 Task: Enable device flow to register a new OAuth application.
Action: Mouse moved to (1237, 99)
Screenshot: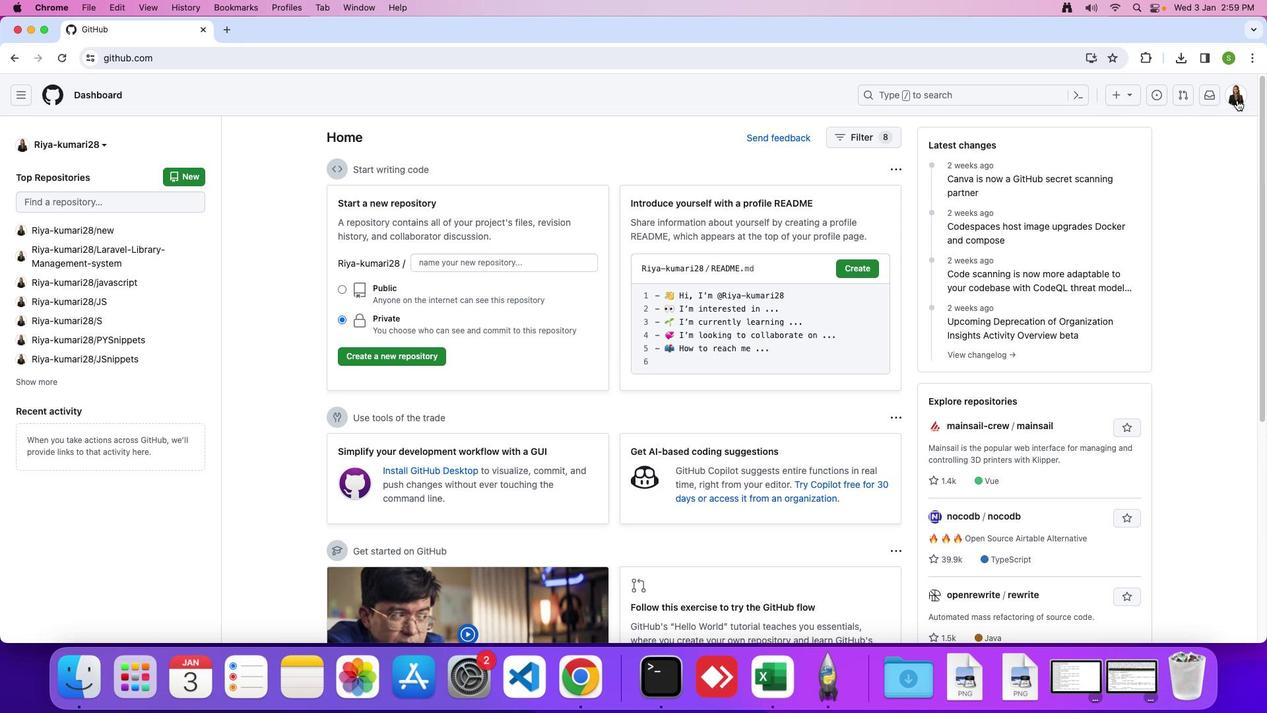 
Action: Mouse pressed left at (1237, 99)
Screenshot: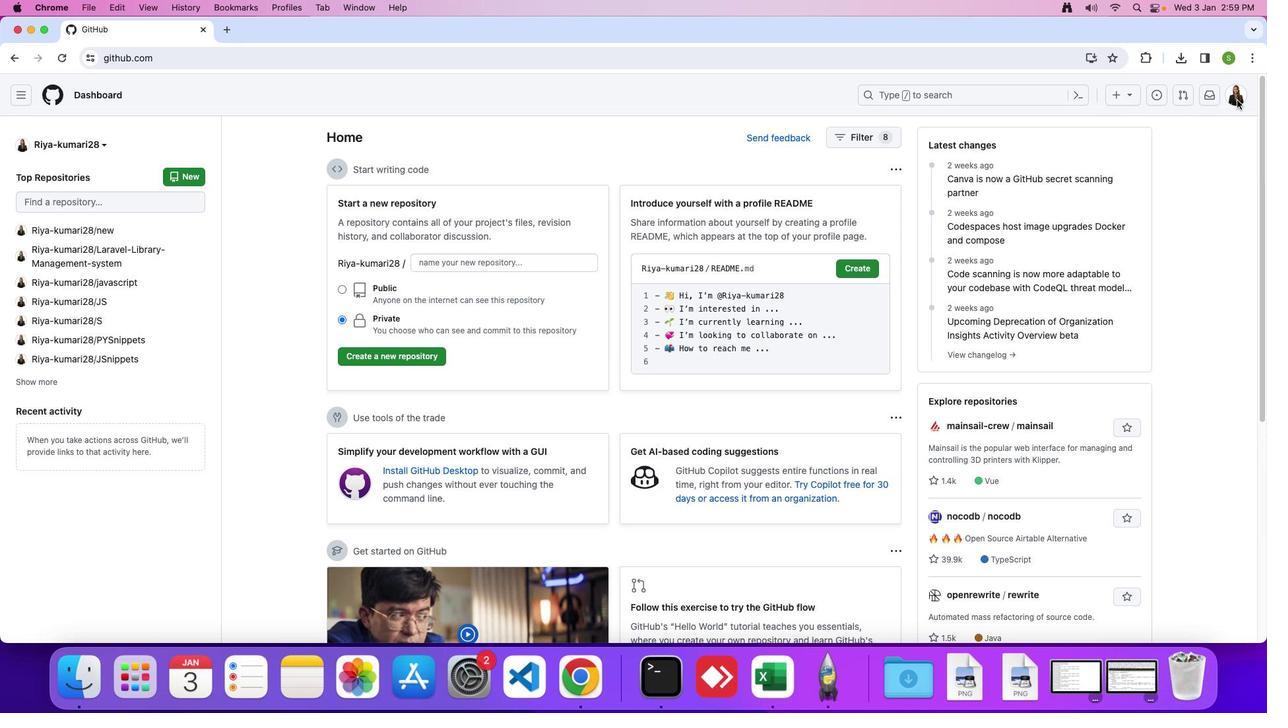 
Action: Mouse moved to (1119, 454)
Screenshot: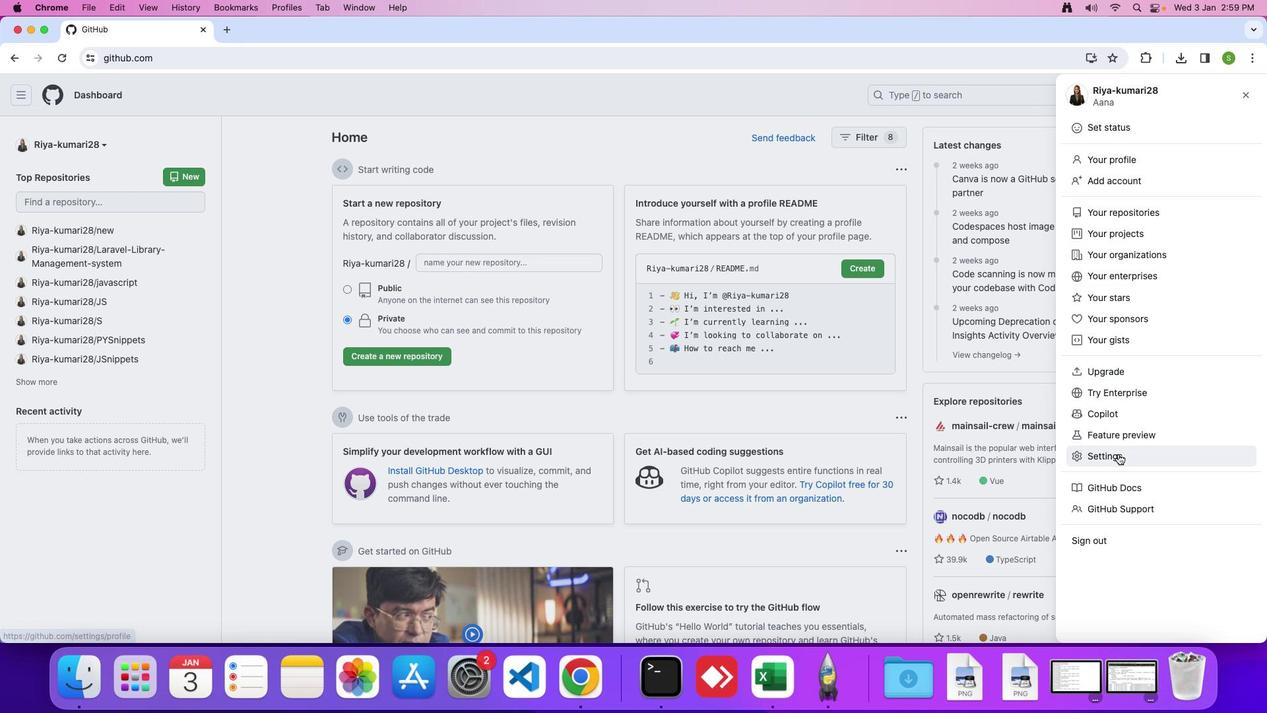 
Action: Mouse pressed left at (1119, 454)
Screenshot: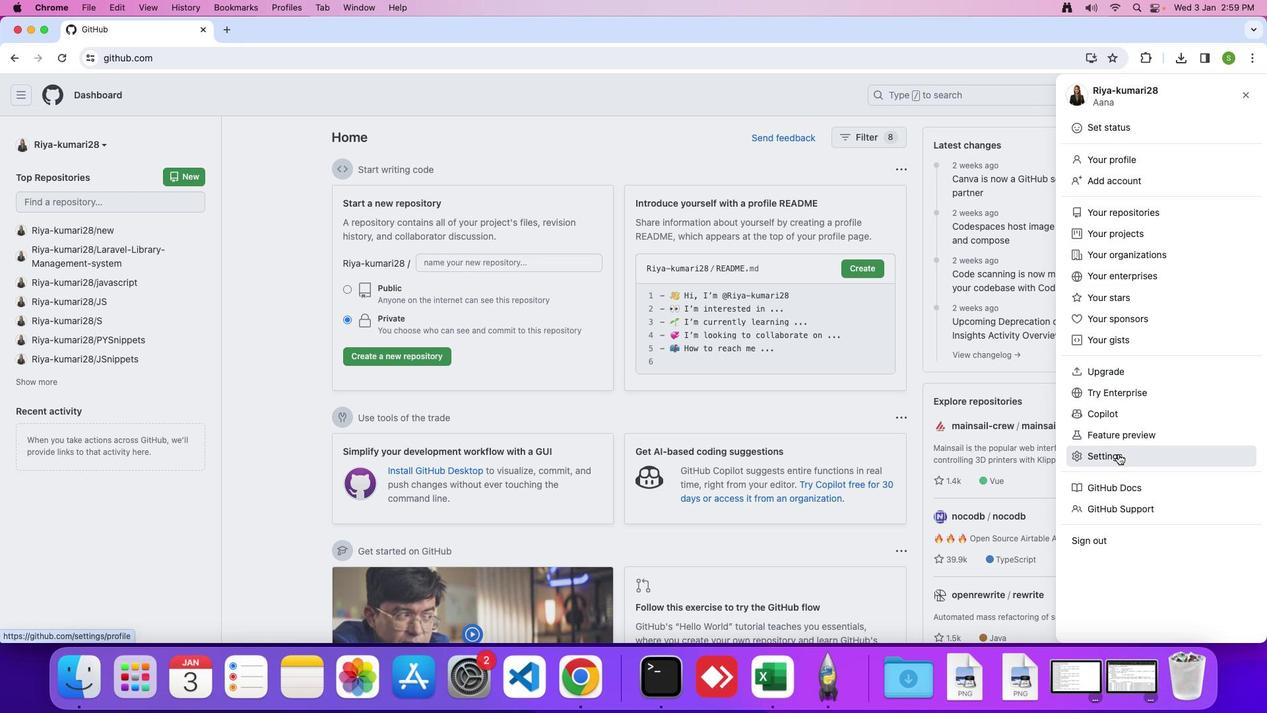 
Action: Mouse moved to (413, 520)
Screenshot: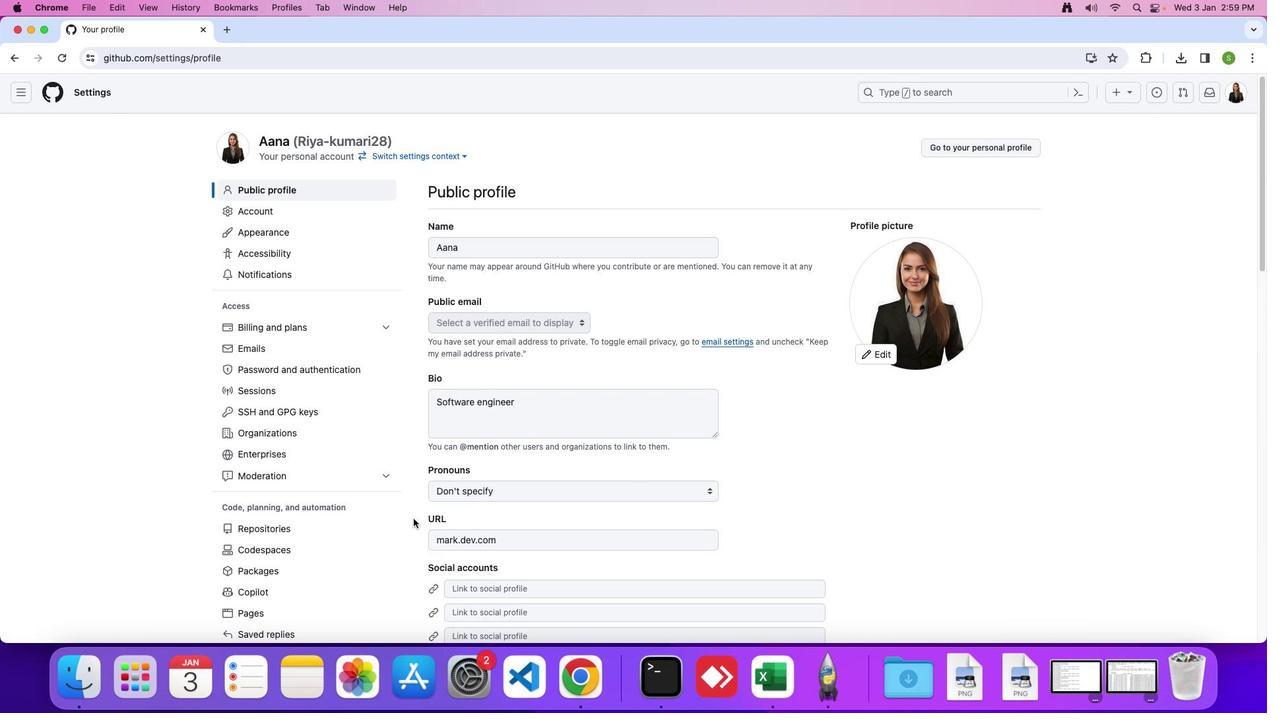 
Action: Mouse scrolled (413, 520) with delta (0, 0)
Screenshot: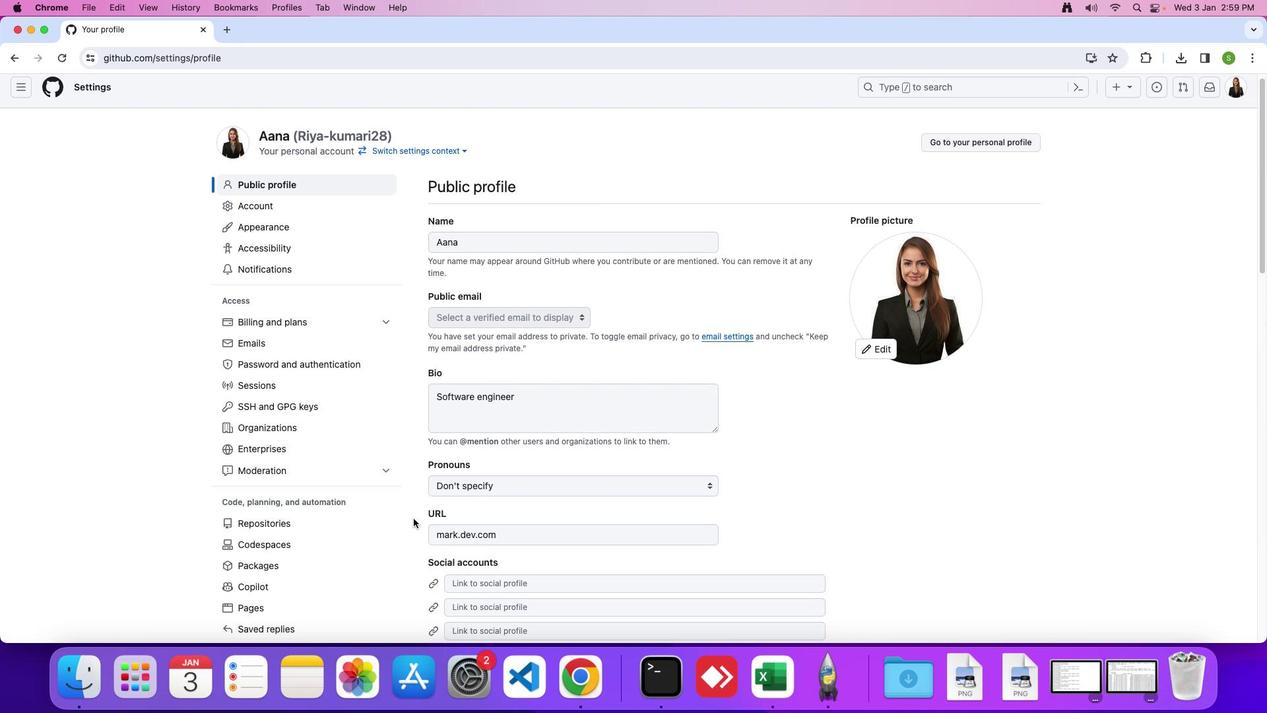 
Action: Mouse moved to (414, 519)
Screenshot: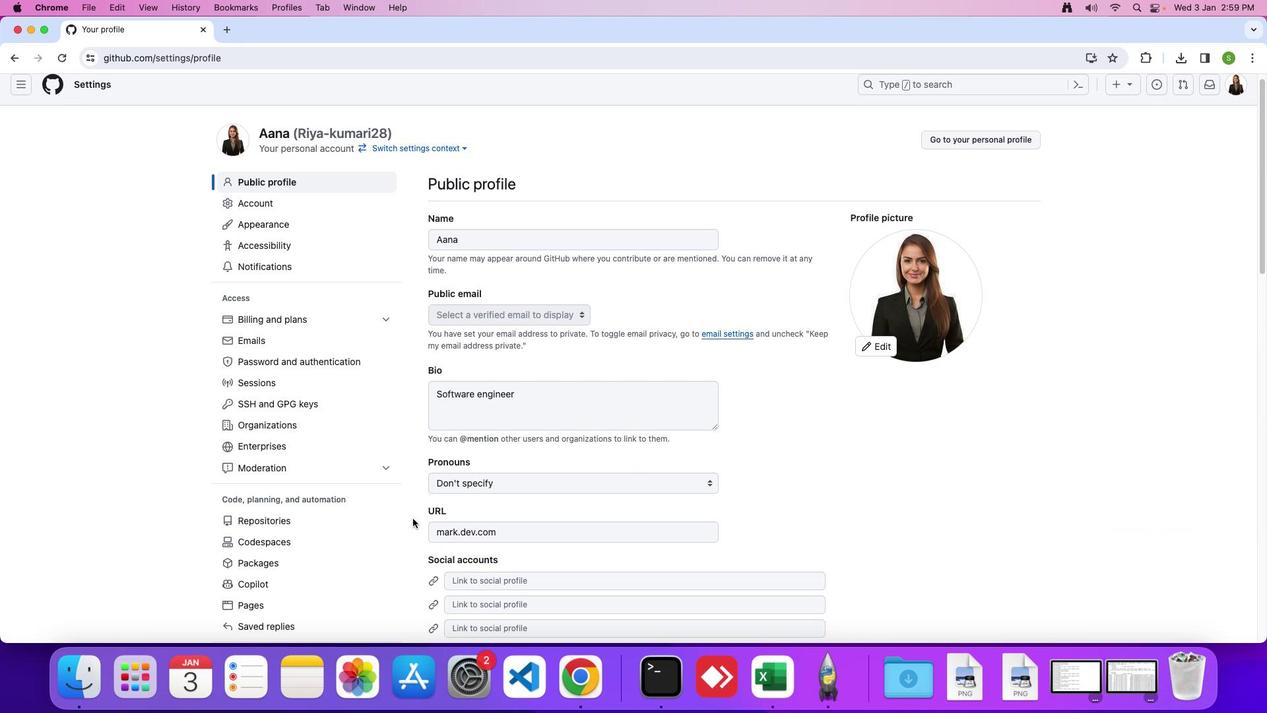 
Action: Mouse scrolled (414, 519) with delta (0, 0)
Screenshot: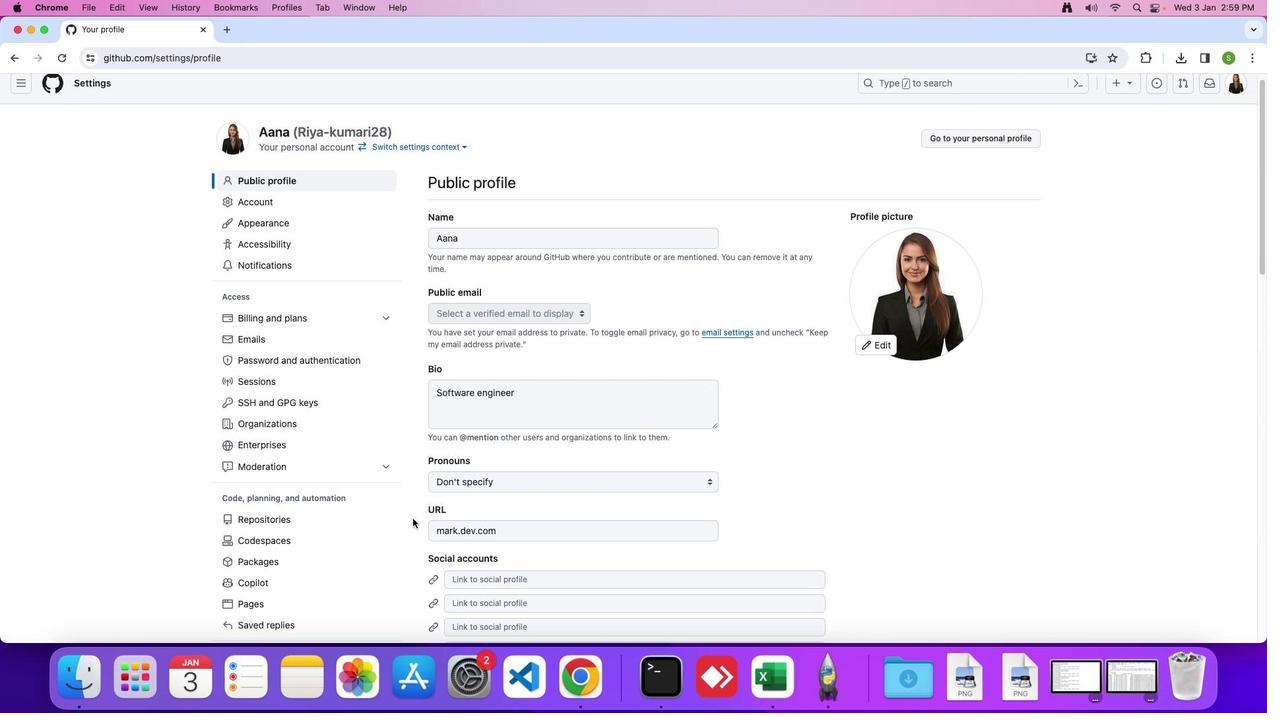 
Action: Mouse moved to (412, 515)
Screenshot: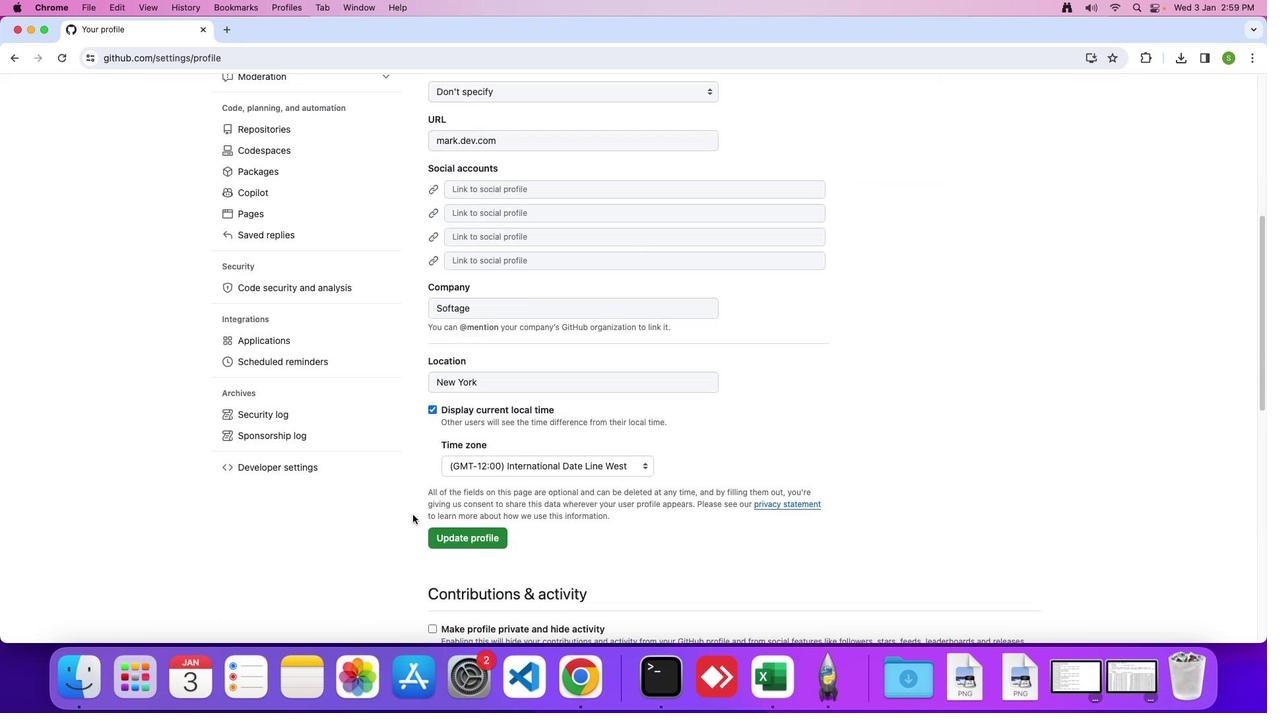 
Action: Mouse scrolled (412, 515) with delta (0, 0)
Screenshot: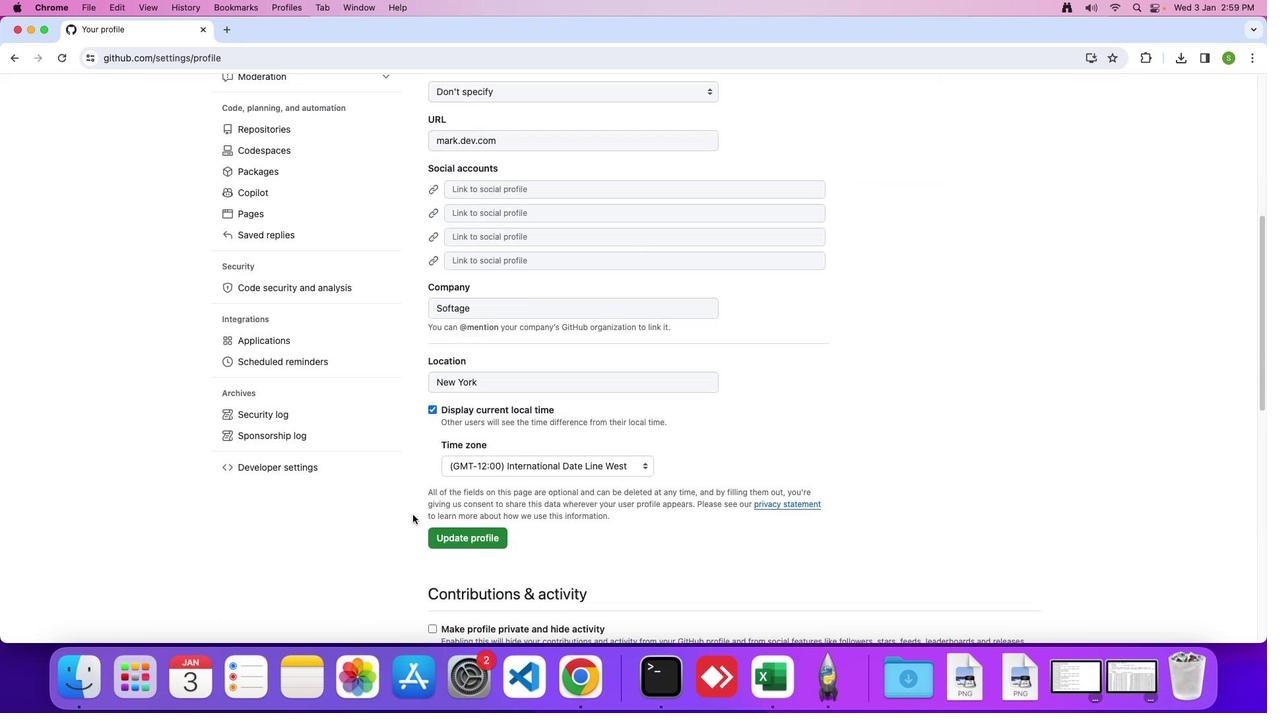 
Action: Mouse scrolled (412, 515) with delta (0, 0)
Screenshot: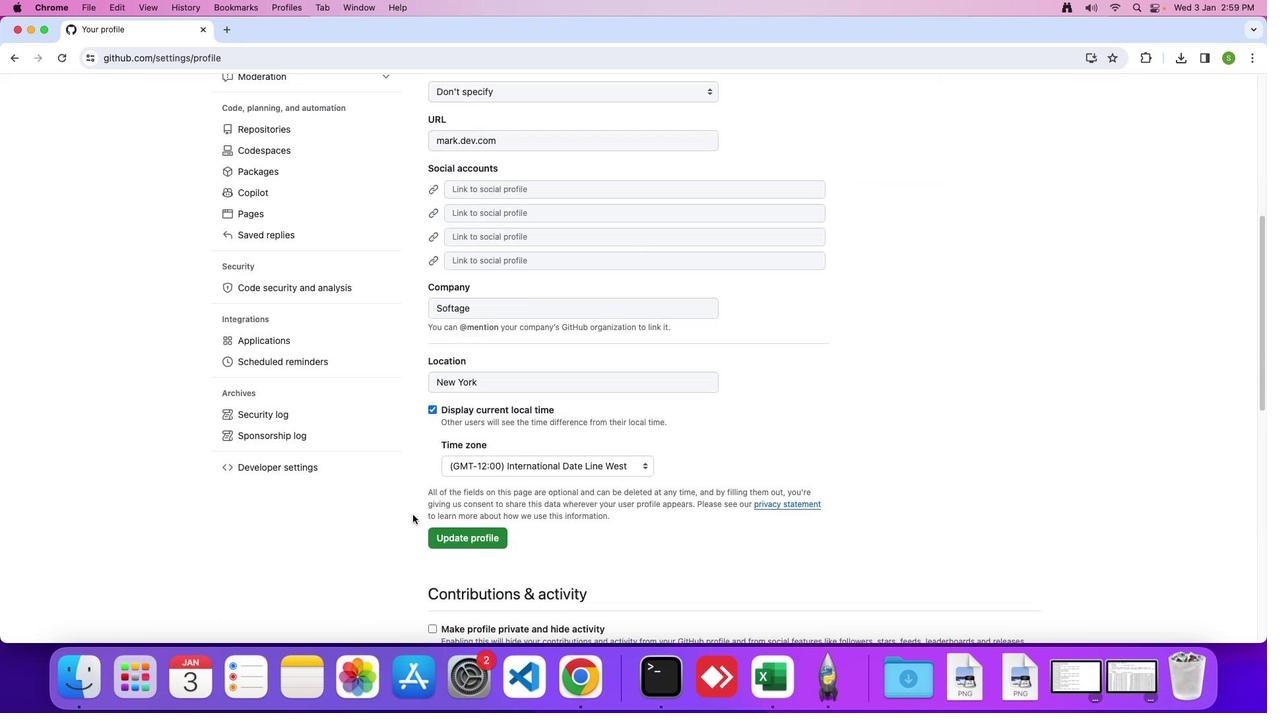 
Action: Mouse scrolled (412, 515) with delta (0, -3)
Screenshot: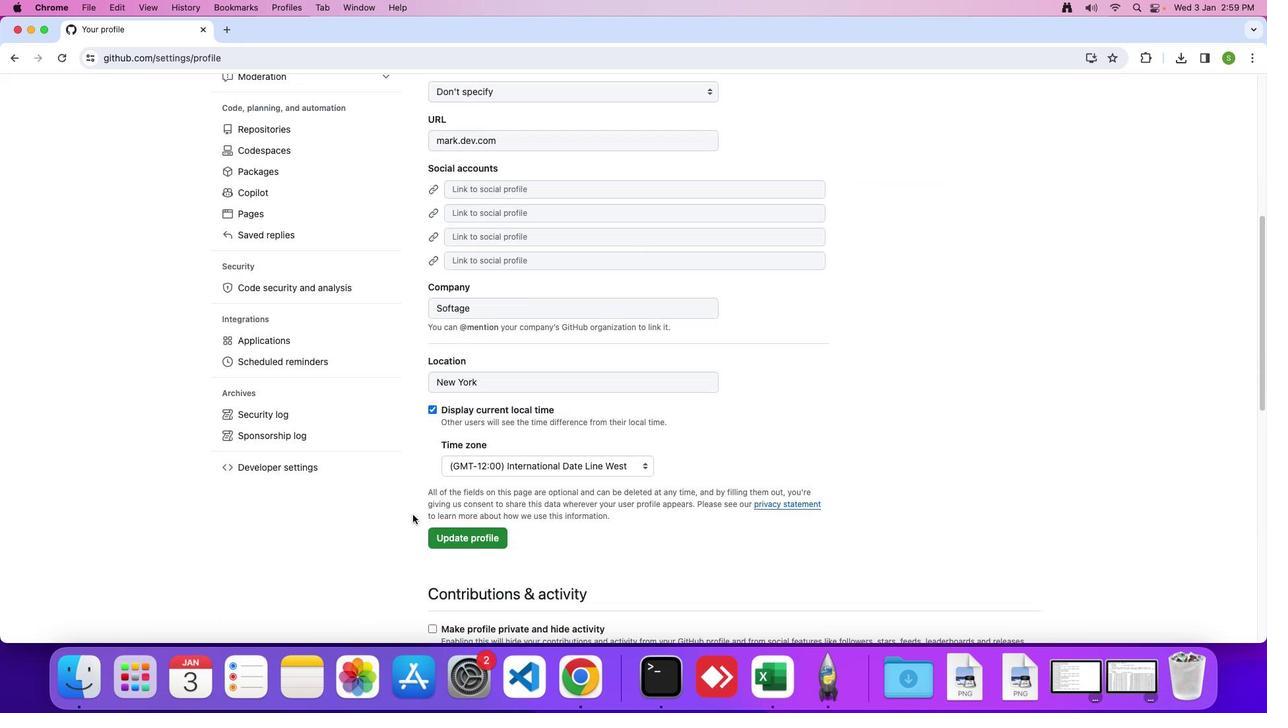 
Action: Mouse moved to (412, 515)
Screenshot: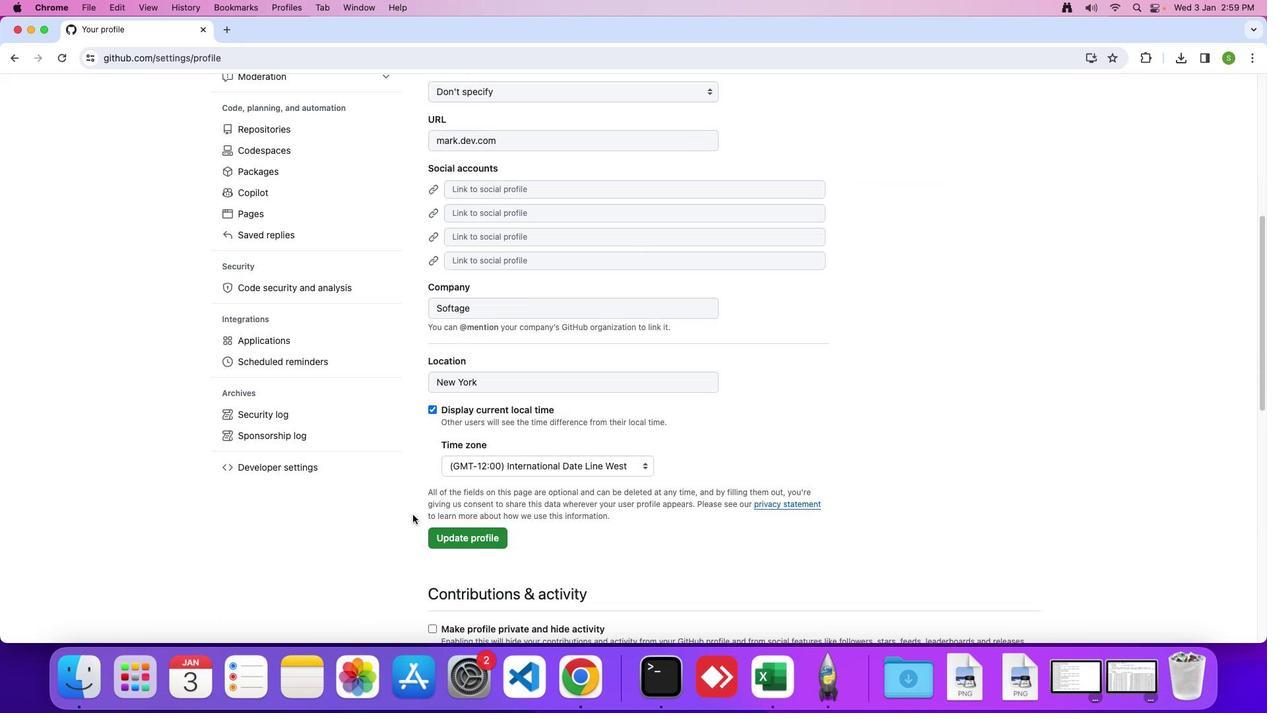 
Action: Mouse scrolled (412, 515) with delta (0, -4)
Screenshot: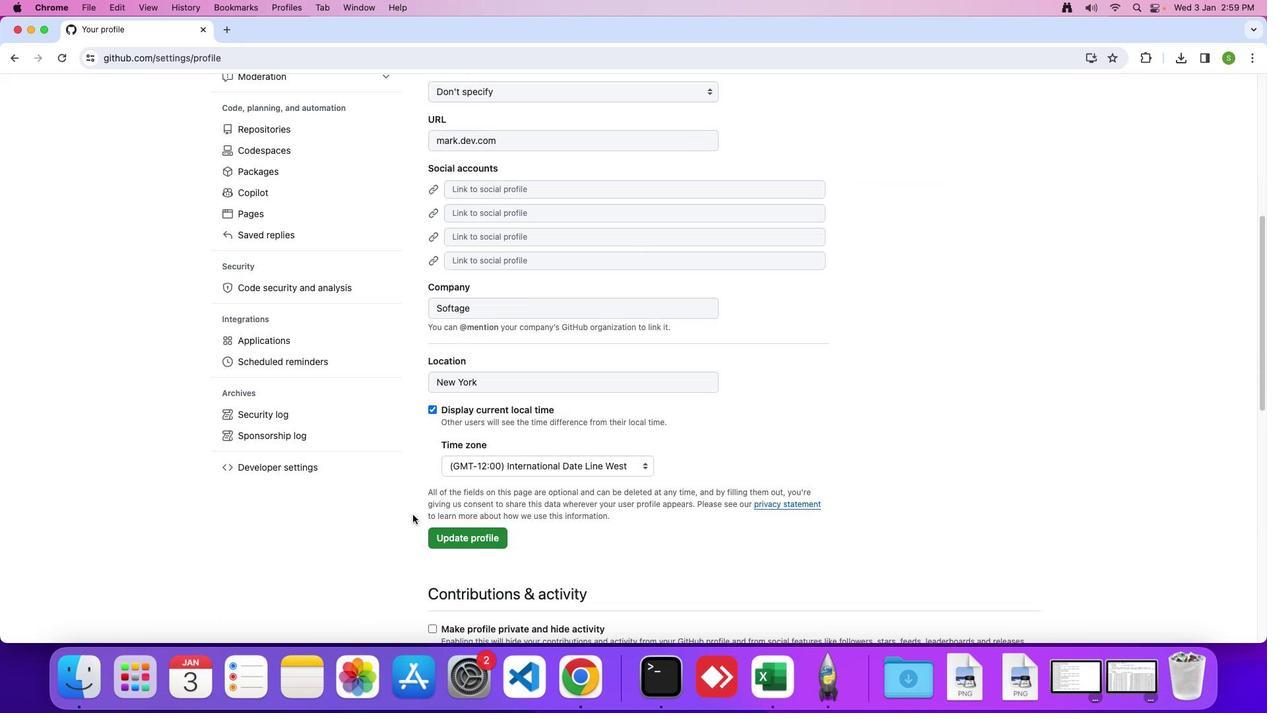 
Action: Mouse moved to (328, 468)
Screenshot: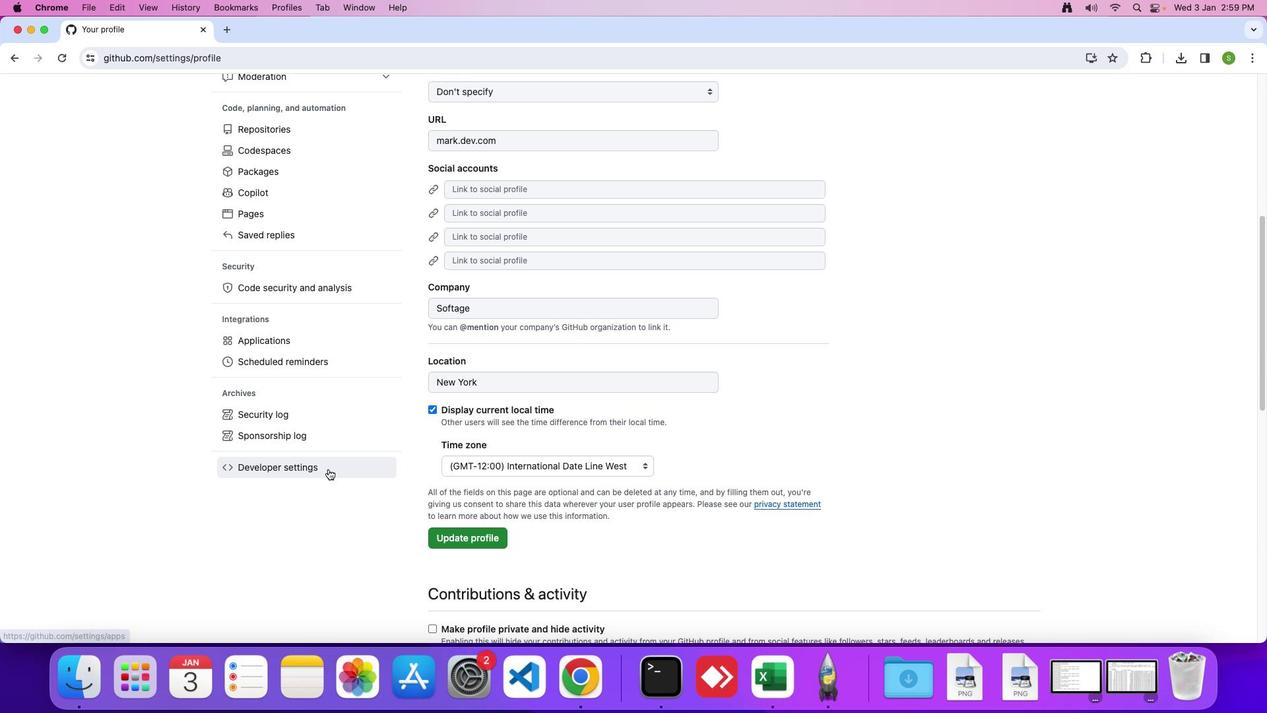
Action: Mouse pressed left at (328, 468)
Screenshot: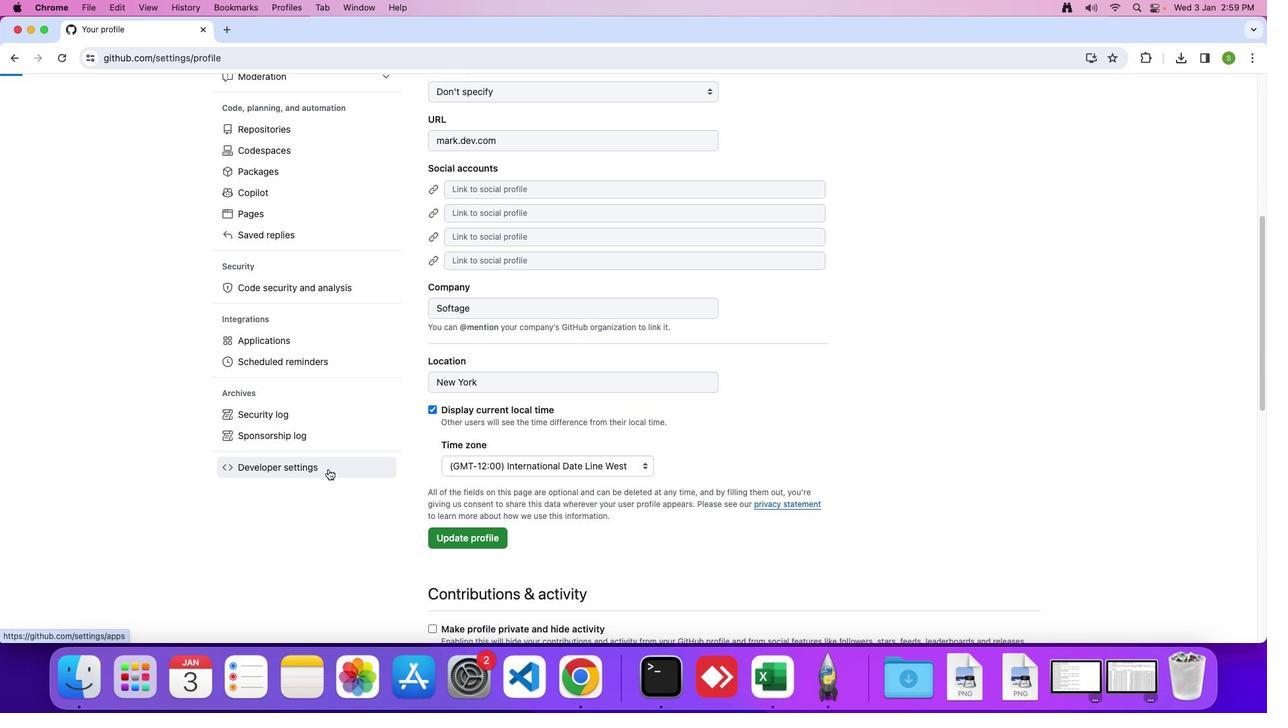 
Action: Mouse moved to (300, 161)
Screenshot: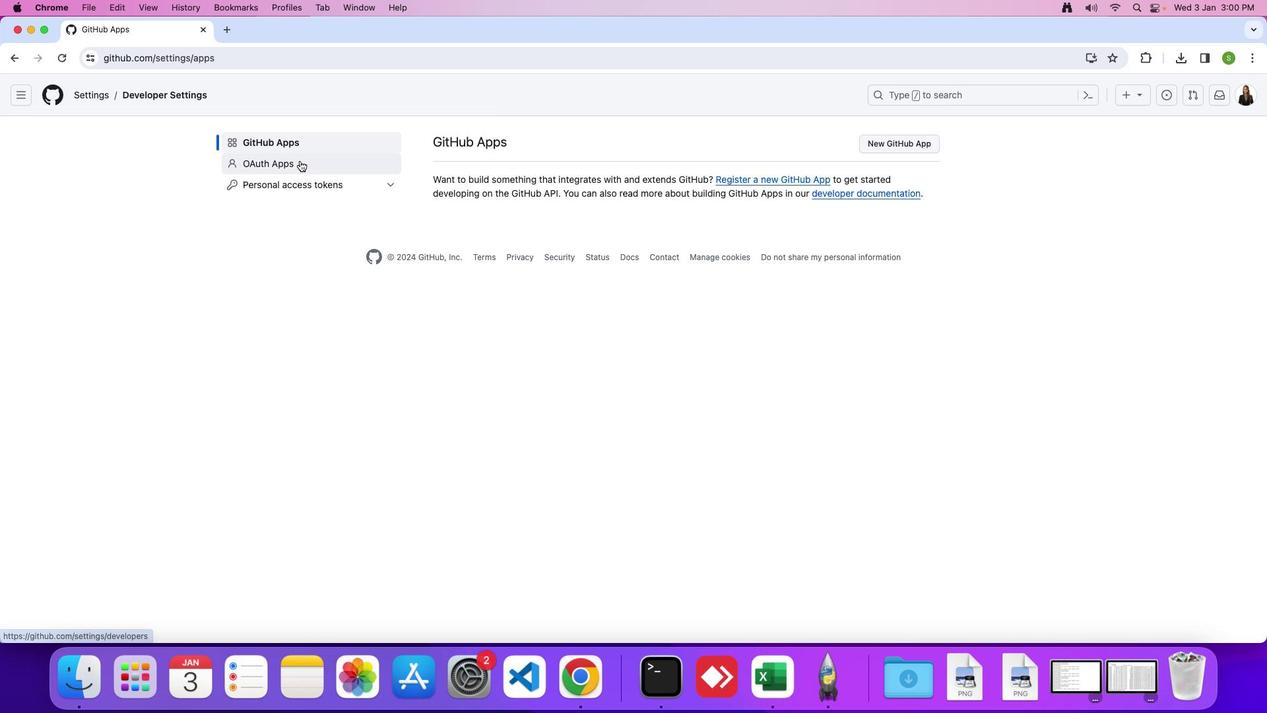 
Action: Mouse pressed left at (300, 161)
Screenshot: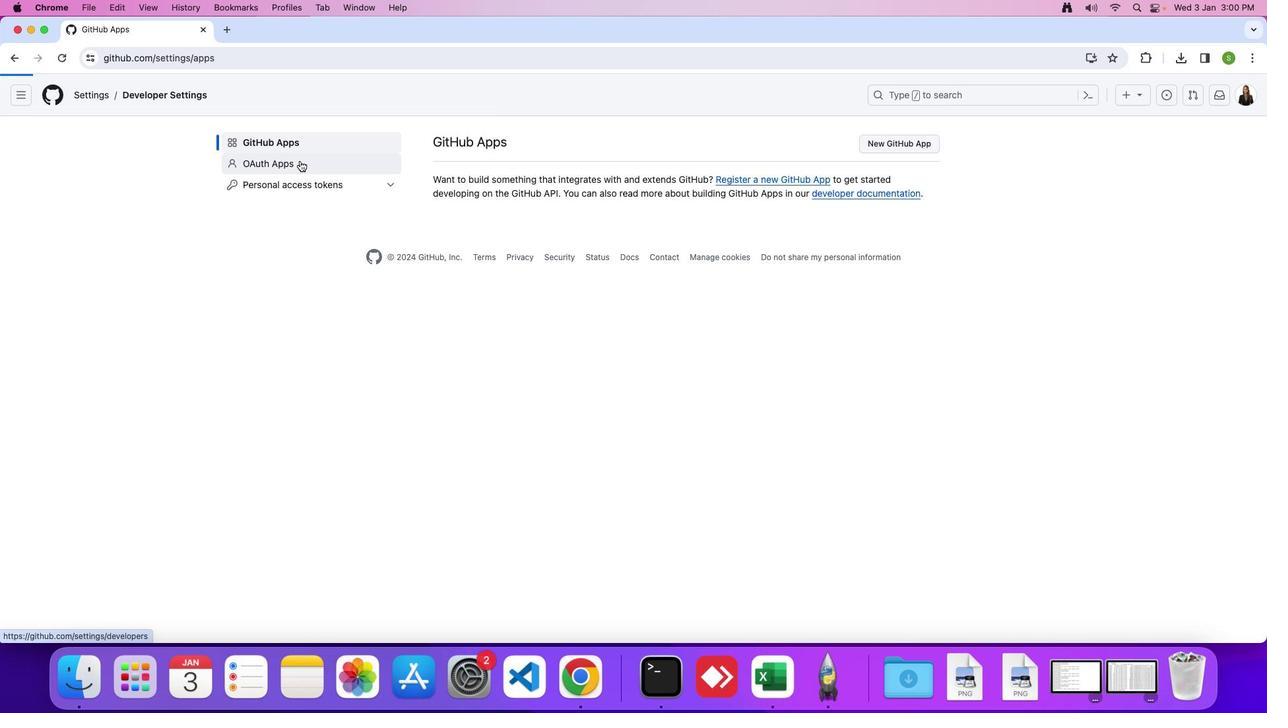 
Action: Mouse moved to (658, 211)
Screenshot: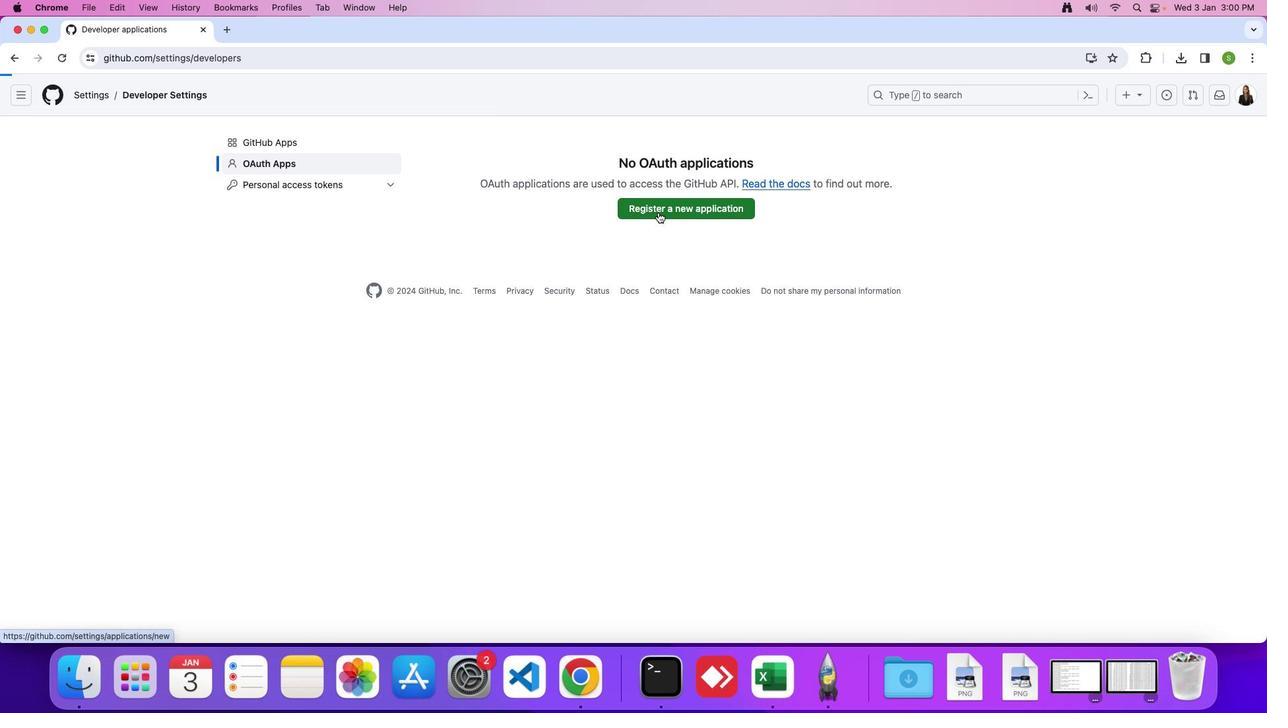 
Action: Mouse pressed left at (658, 211)
Screenshot: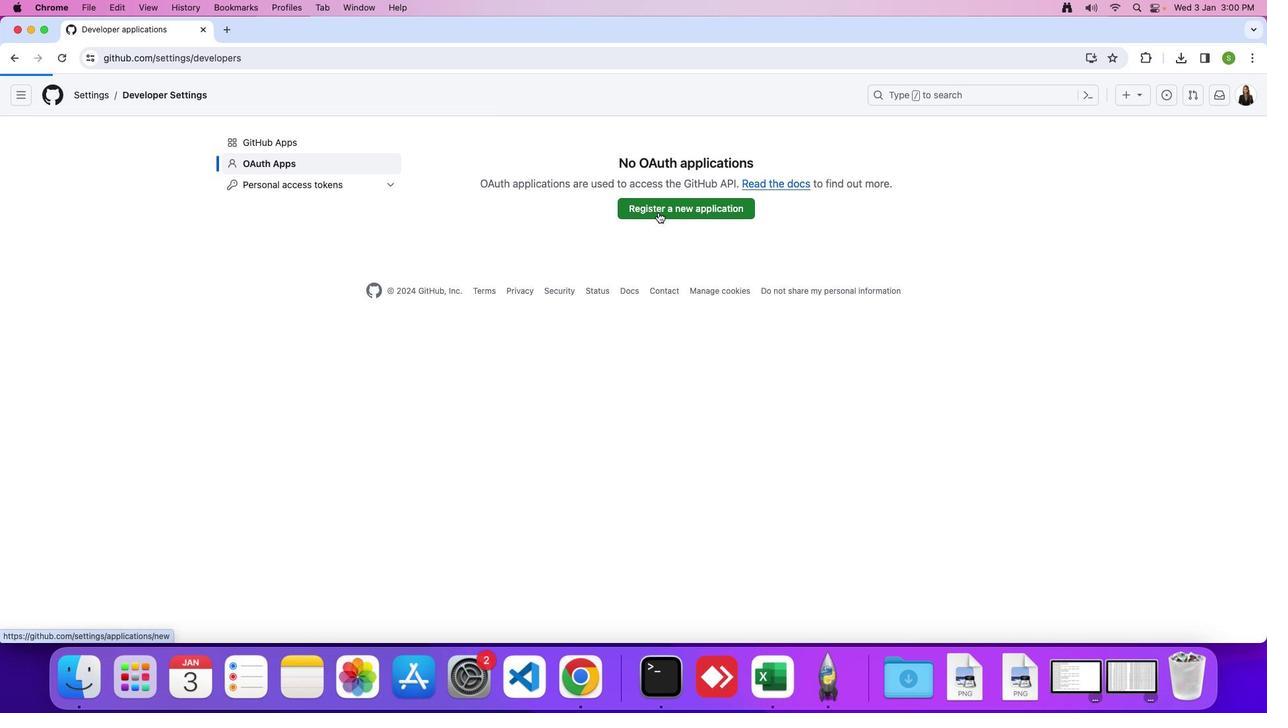 
Action: Mouse moved to (393, 454)
Screenshot: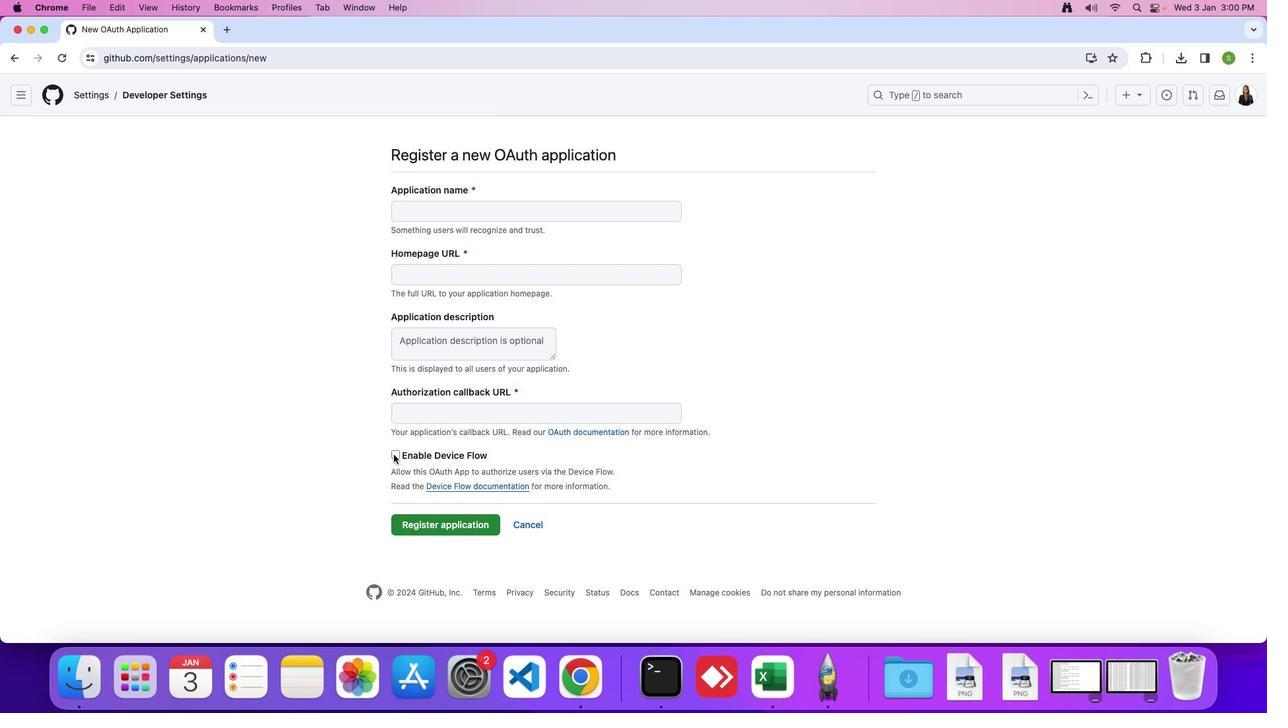 
Action: Mouse pressed left at (393, 454)
Screenshot: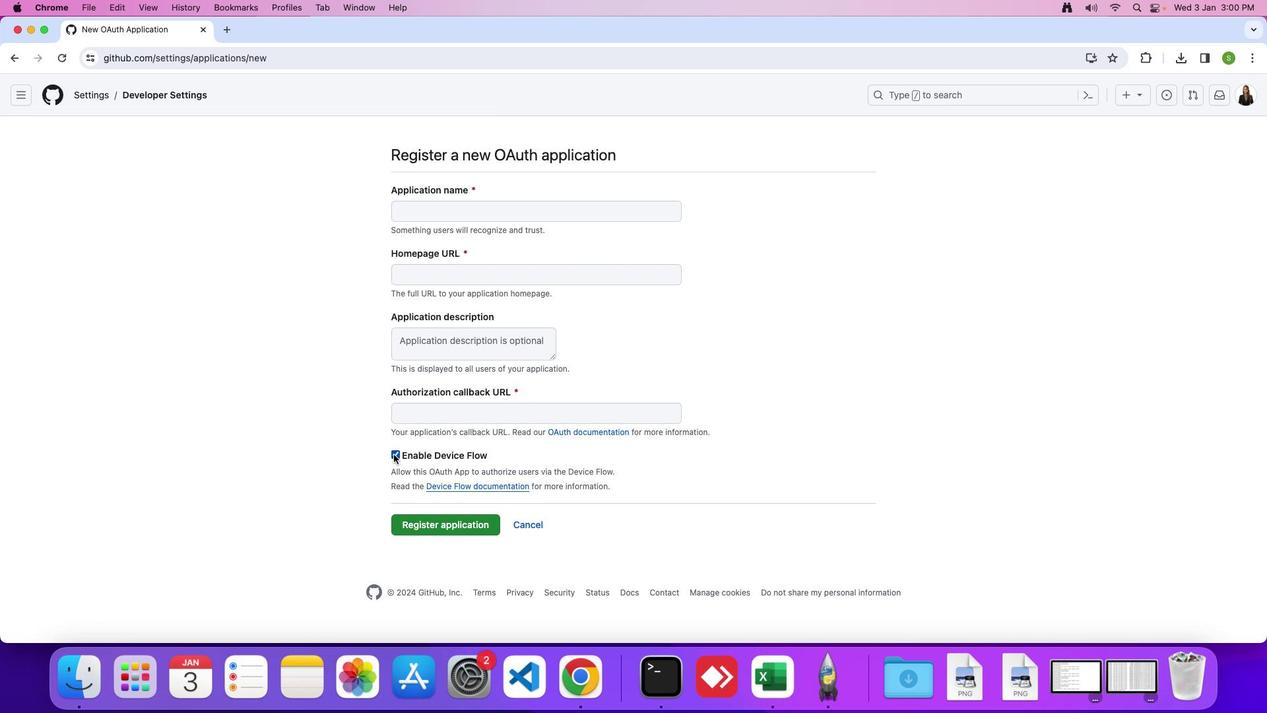 
Action: Mouse moved to (393, 454)
Screenshot: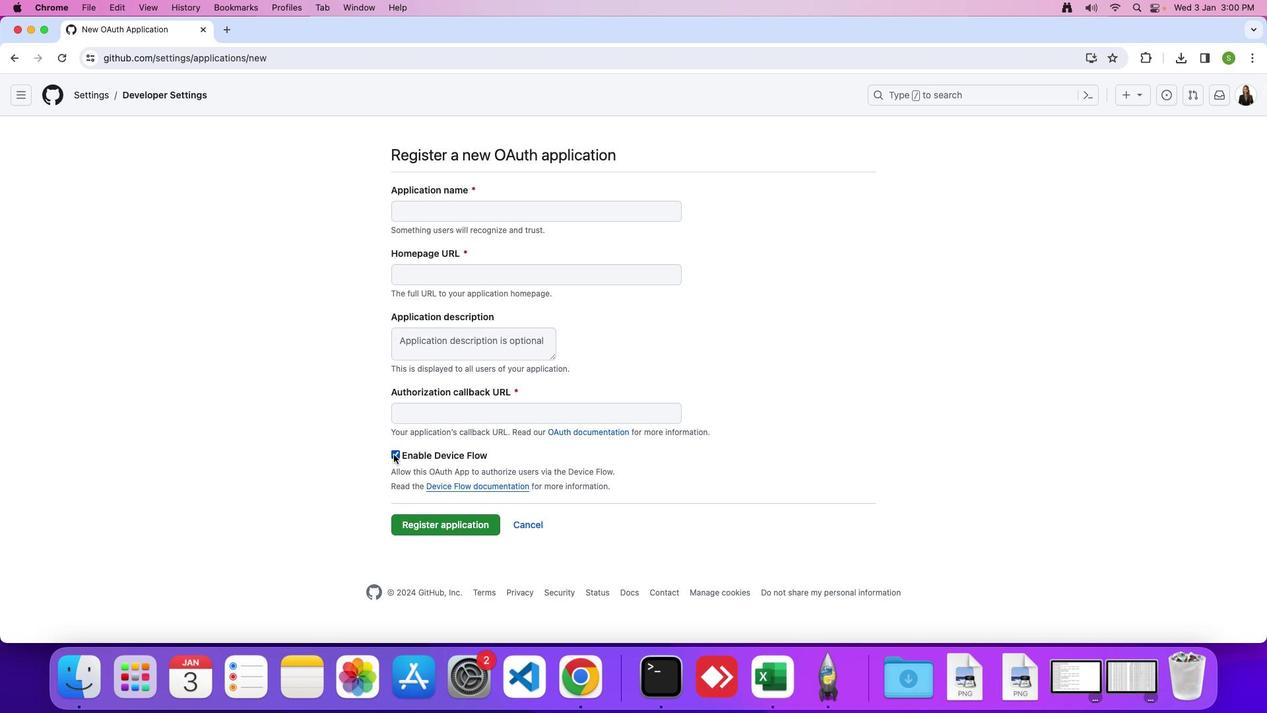 
